 Task: Create New Customer with Customer Name: Temporary, Billing Address Line1: 2536 Lynch Street, Billing Address Line2:  New Berlin, Billing Address Line3:  Wisconsin 53151, Cell Number: 574-212-5171
Action: Mouse moved to (161, 31)
Screenshot: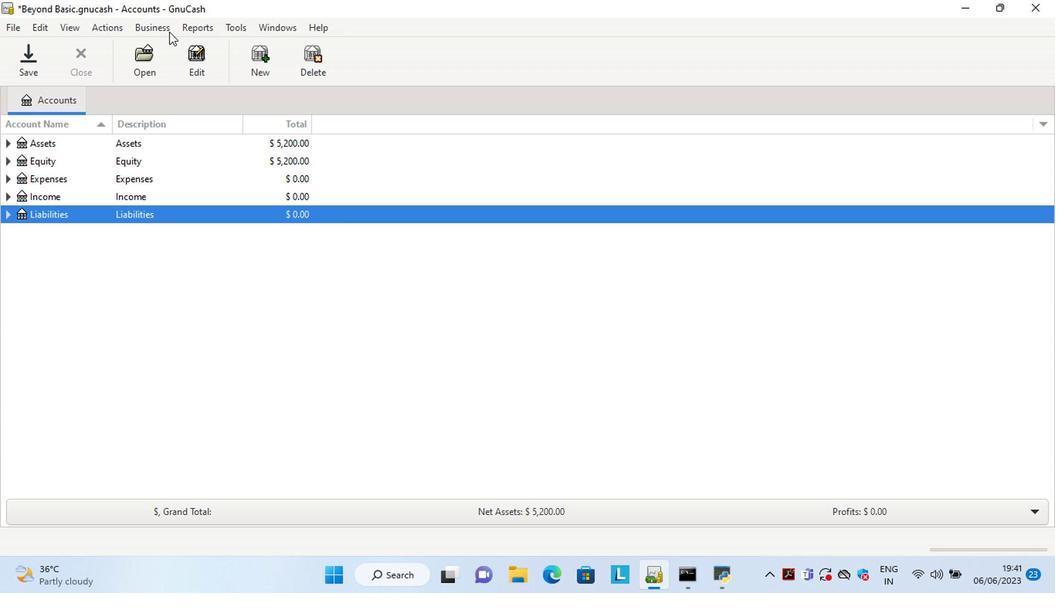 
Action: Mouse pressed left at (161, 31)
Screenshot: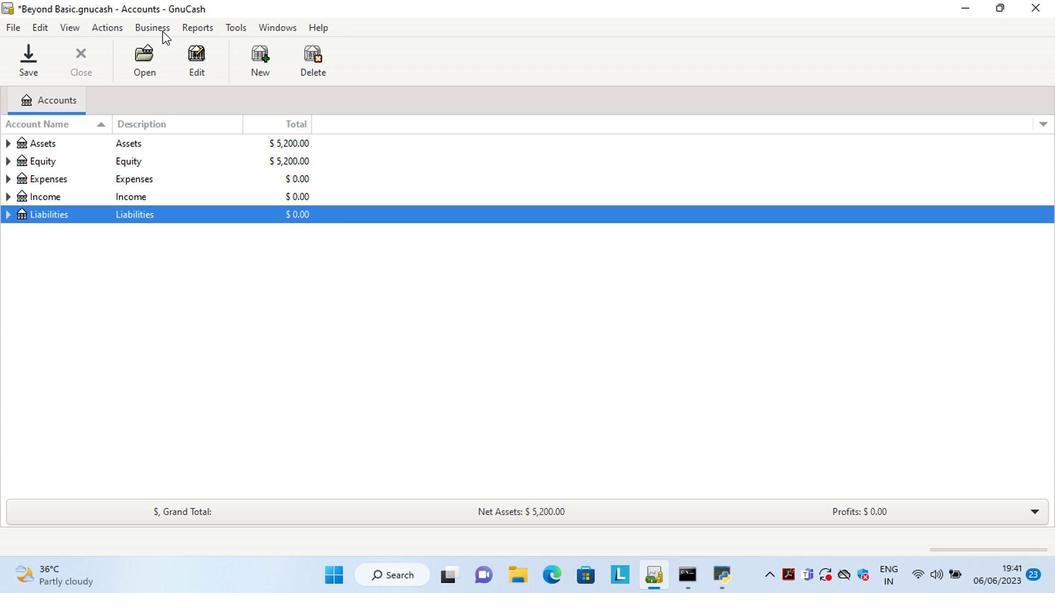 
Action: Mouse moved to (343, 63)
Screenshot: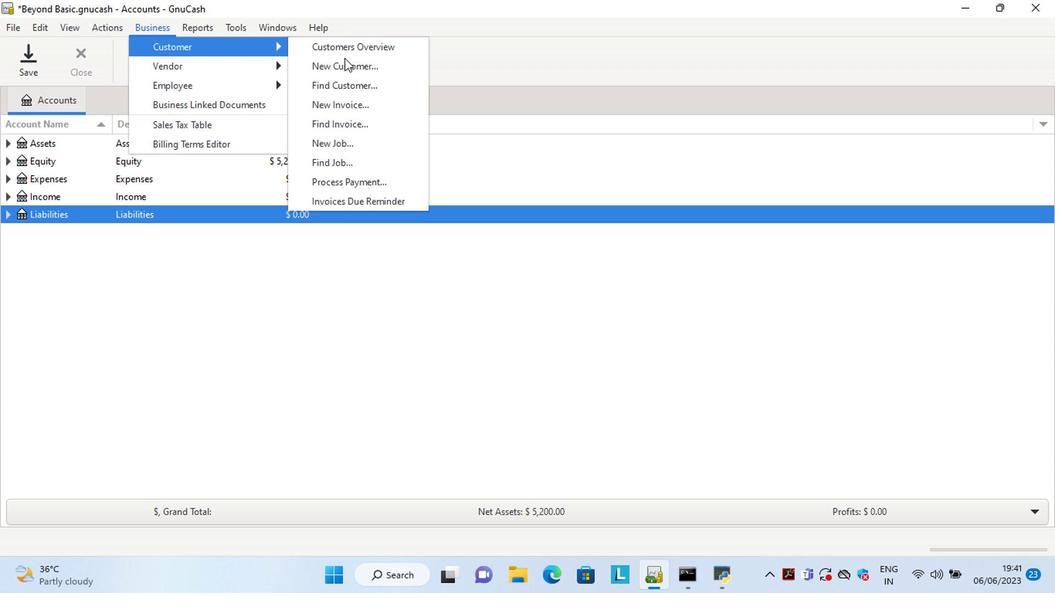 
Action: Mouse pressed left at (343, 63)
Screenshot: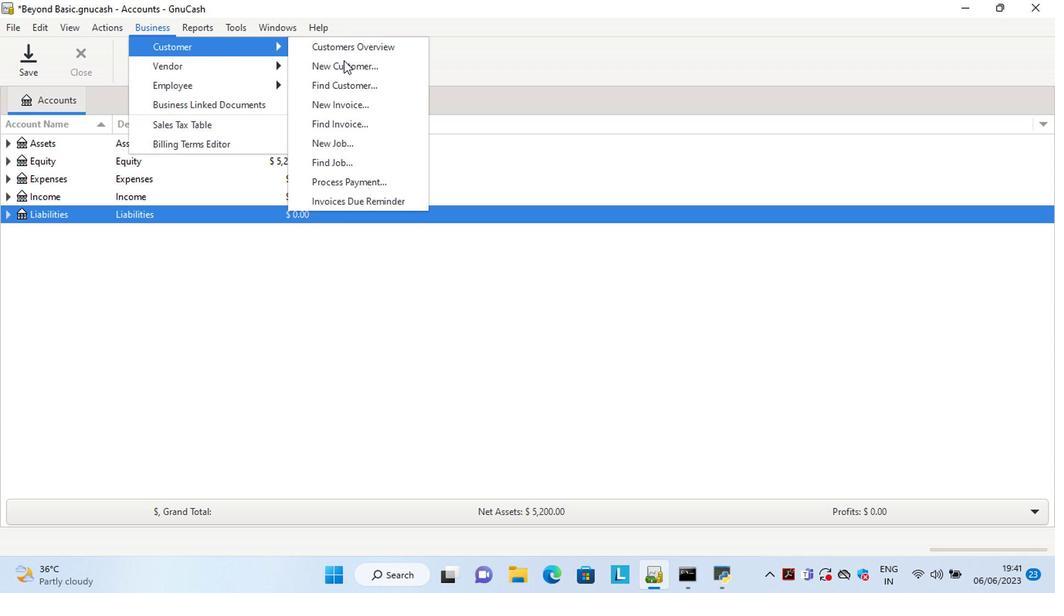 
Action: Mouse moved to (793, 354)
Screenshot: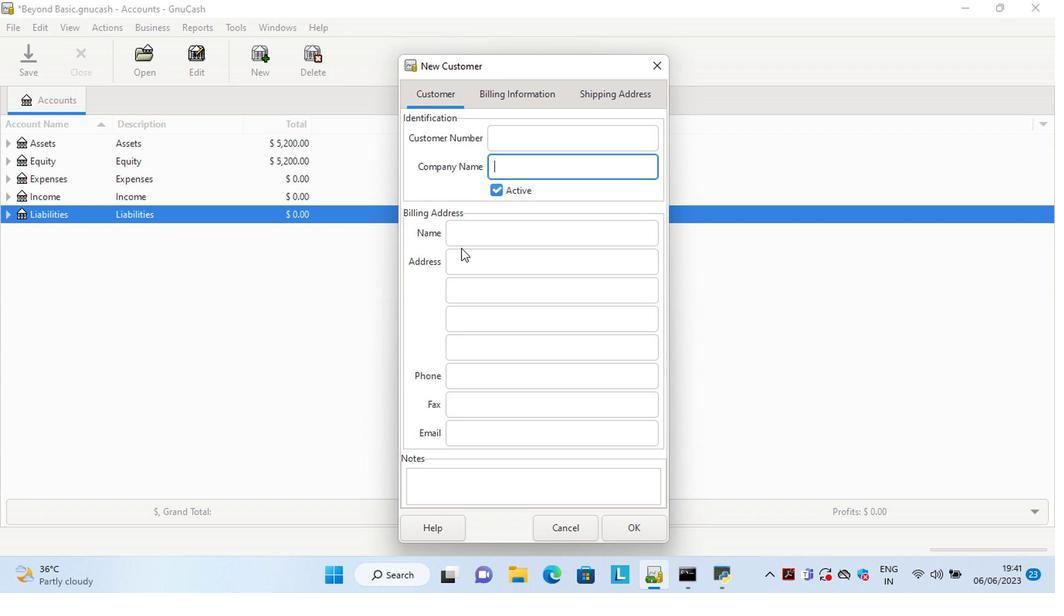
Action: Key pressed <Key.shift>Temporary<Key.space><Key.backspace><Key.tab><Key.tab><Key.tab>2536<Key.space><Key.shift>Lynch<Key.space><Key.shift>Street<Key.tab><Key.shift>New<Key.space><Key.shift>Berlin<Key.tab><Key.shift>Wisconsin<Key.space>53151<Key.tab><Key.tab>574-212-5171
Screenshot: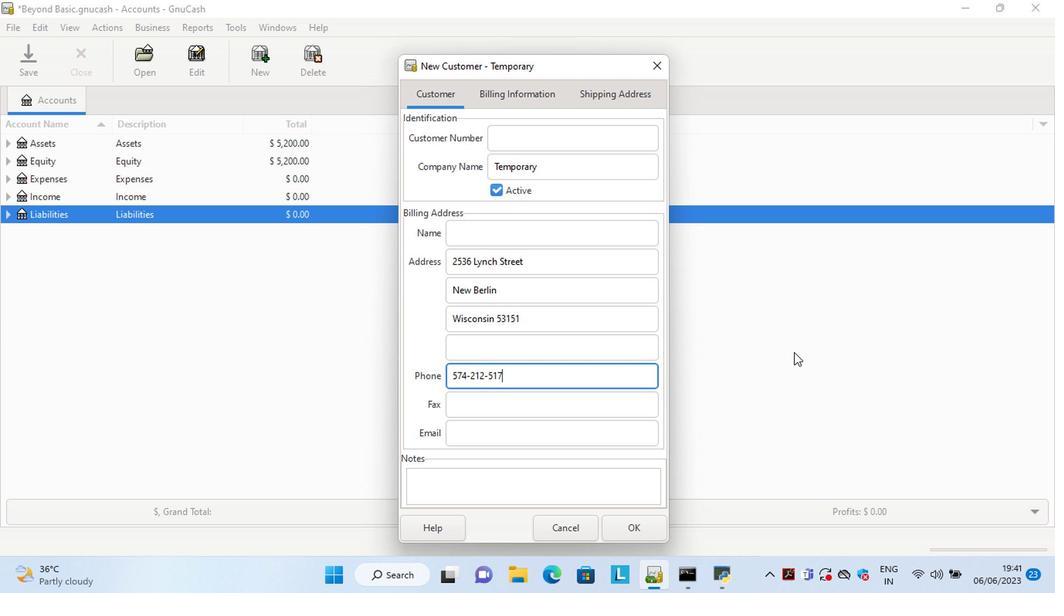 
Action: Mouse moved to (633, 531)
Screenshot: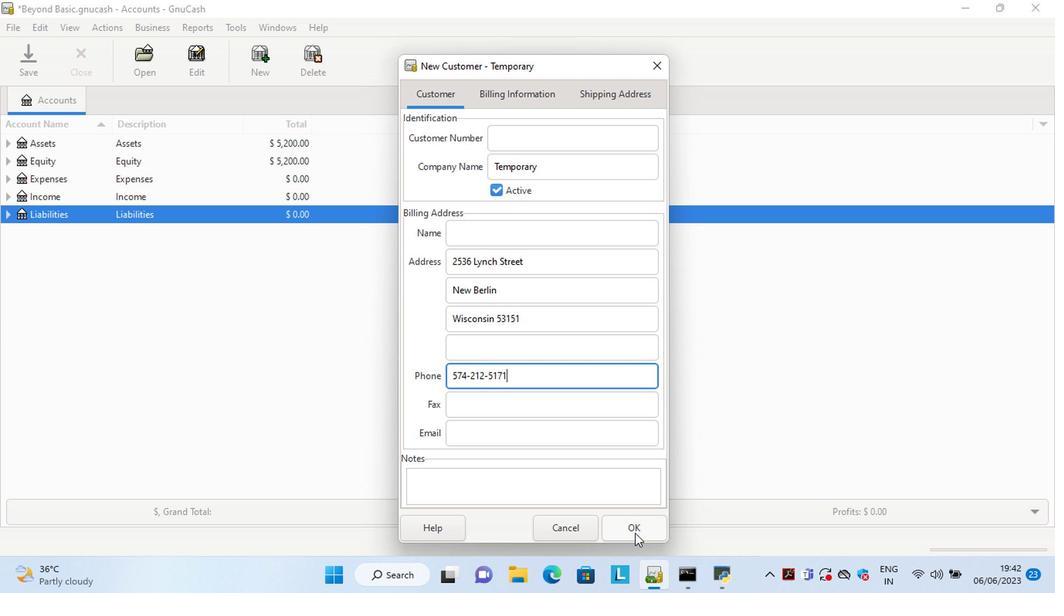 
Action: Mouse pressed left at (633, 531)
Screenshot: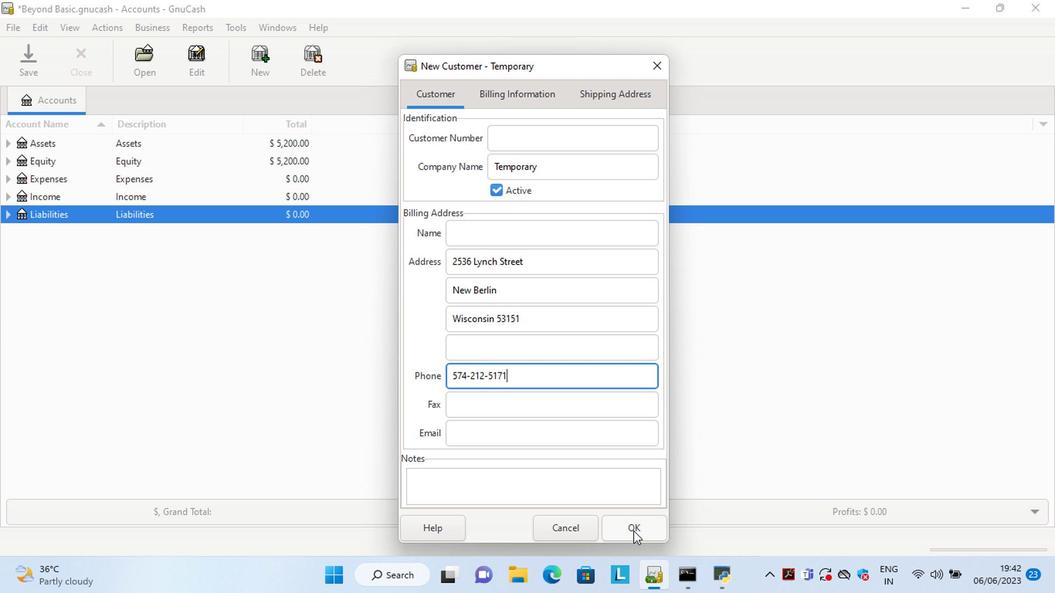 
